 Task: Create a task  Integrate website with a new social media analytics platform , assign it to team member softage.5@softage.net in the project ArmorTech and update the status of the task to  At Risk , set the priority of the task to Medium
Action: Mouse moved to (480, 372)
Screenshot: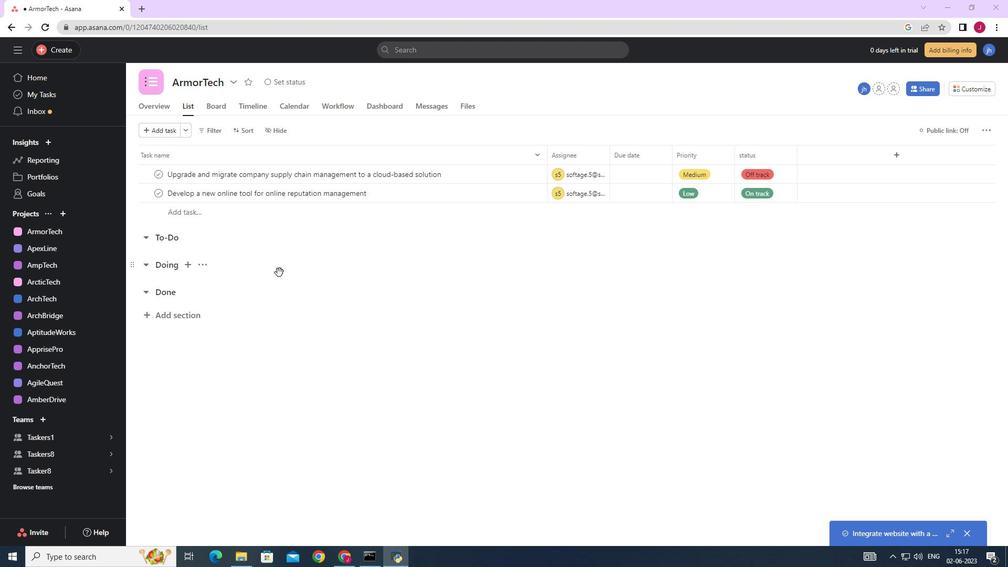 
Action: Mouse scrolled (480, 373) with delta (0, 0)
Screenshot: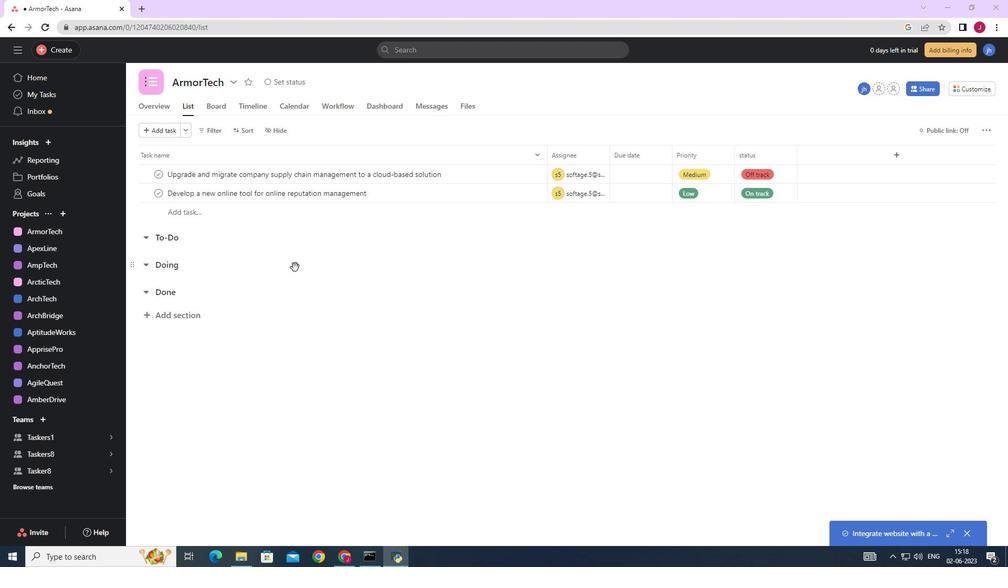 
Action: Mouse moved to (481, 372)
Screenshot: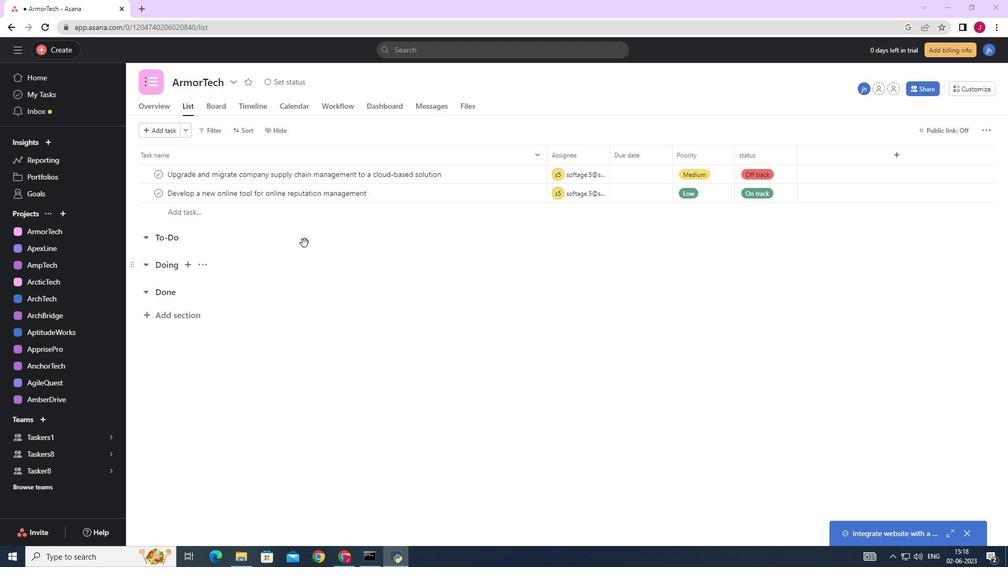 
Action: Mouse scrolled (481, 373) with delta (0, 0)
Screenshot: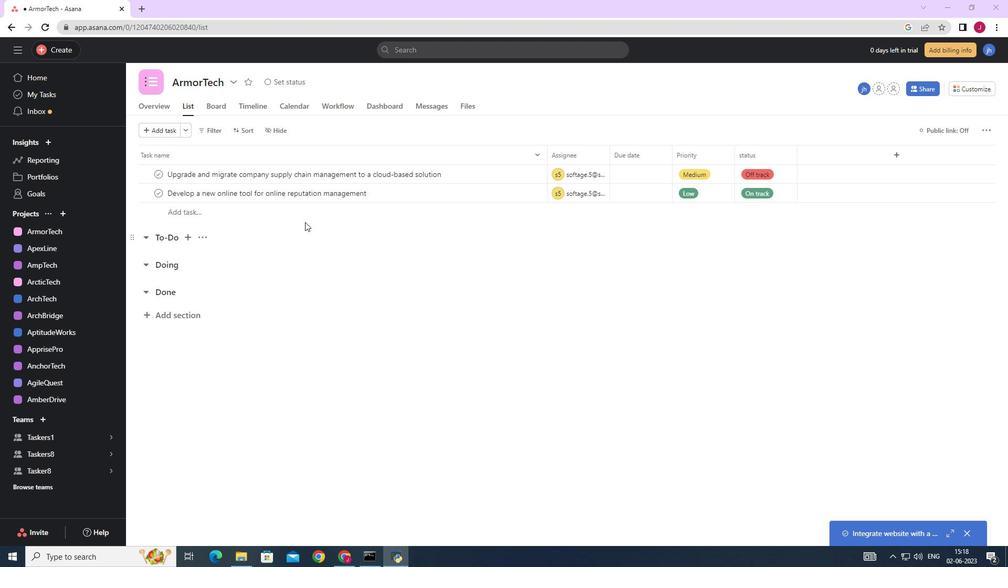 
Action: Mouse moved to (67, 52)
Screenshot: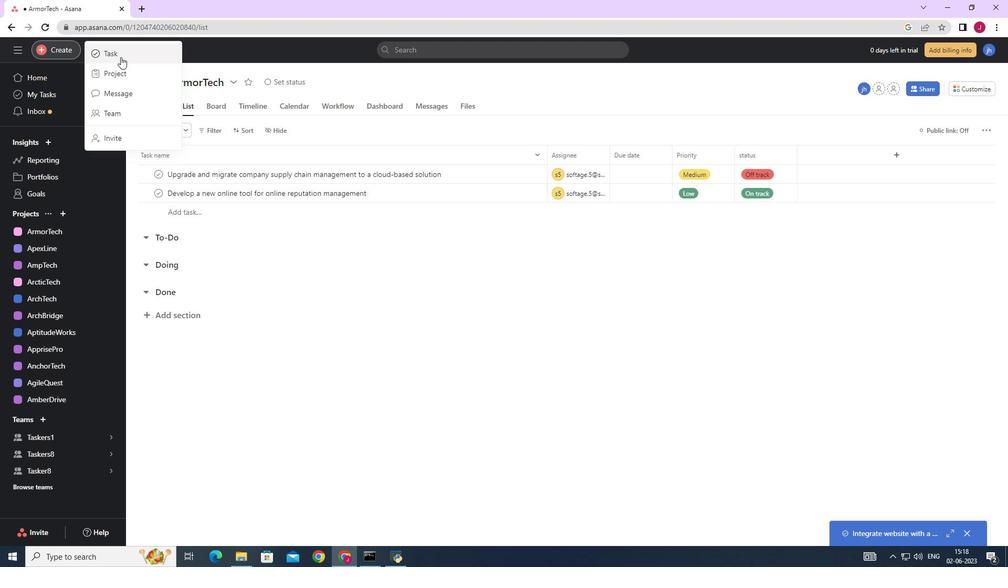 
Action: Mouse pressed left at (67, 52)
Screenshot: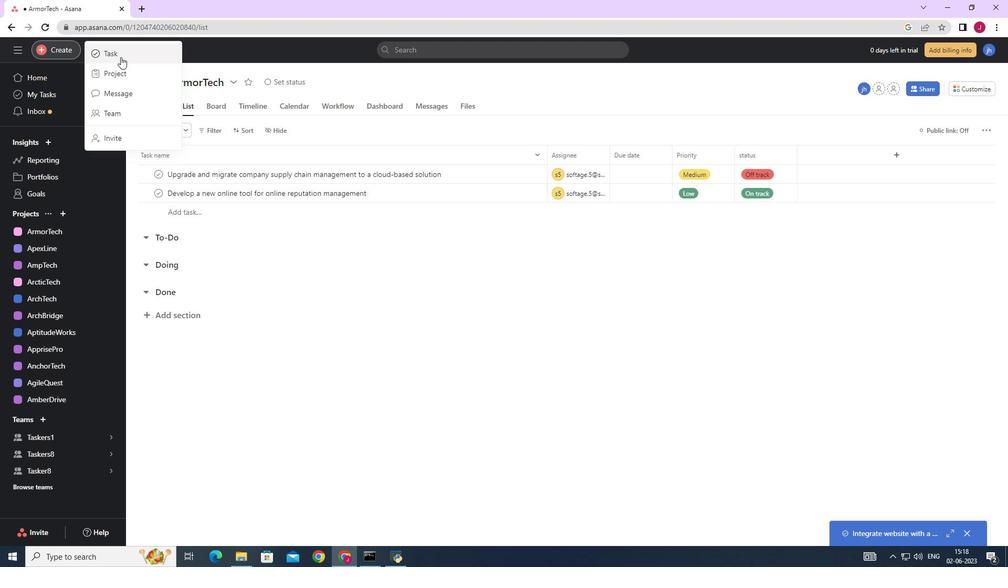 
Action: Mouse moved to (133, 50)
Screenshot: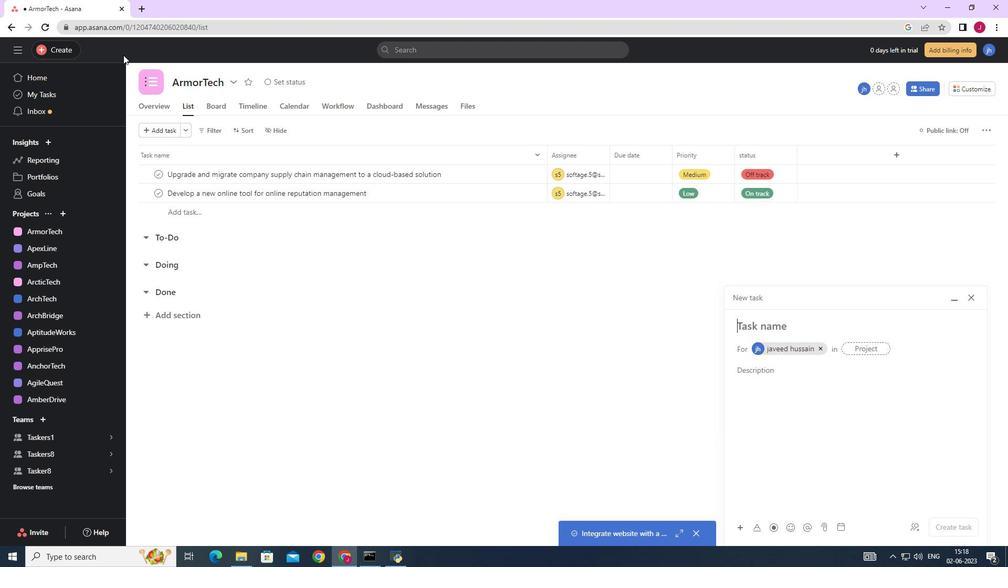 
Action: Mouse pressed left at (133, 50)
Screenshot: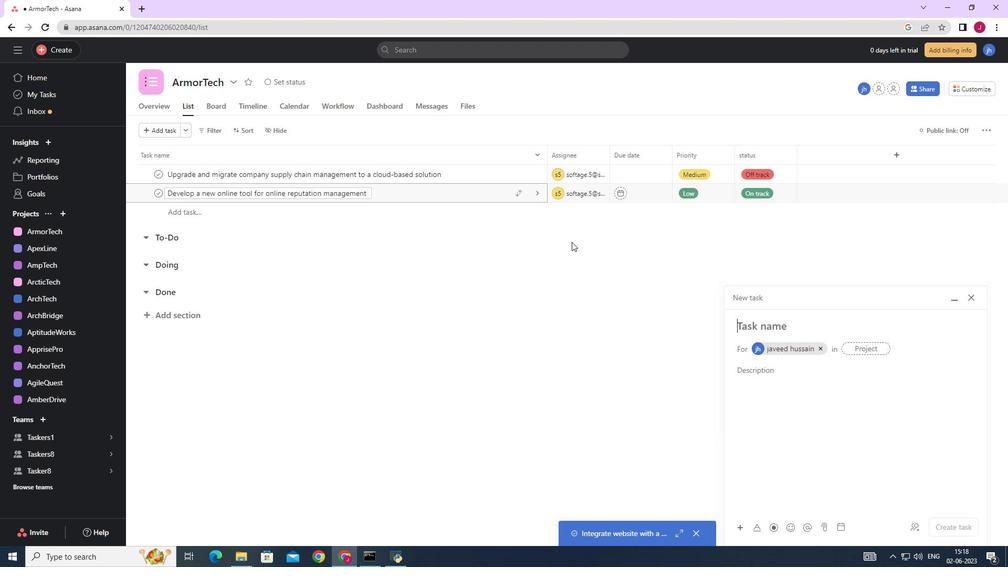 
Action: Mouse moved to (818, 348)
Screenshot: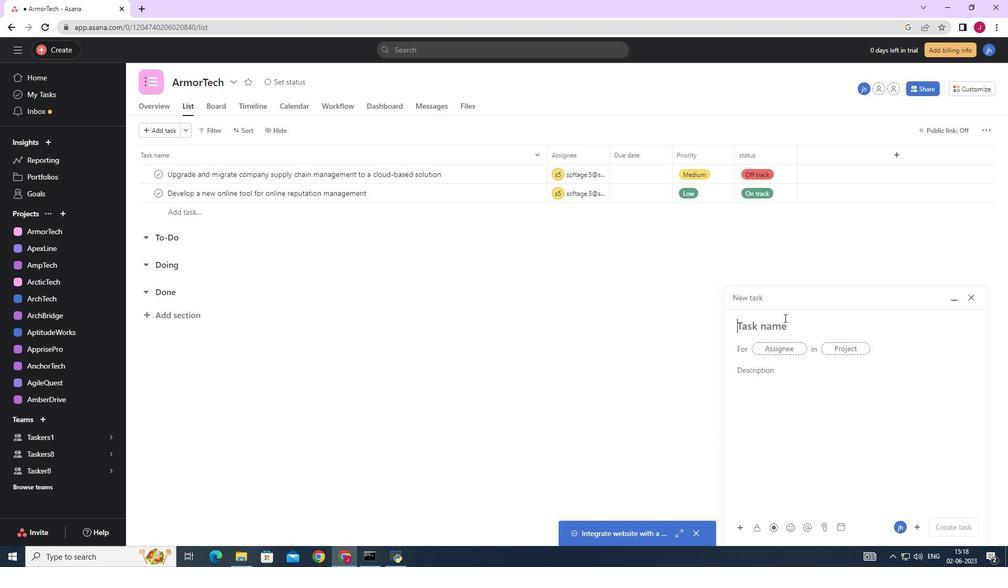 
Action: Mouse pressed left at (818, 348)
Screenshot: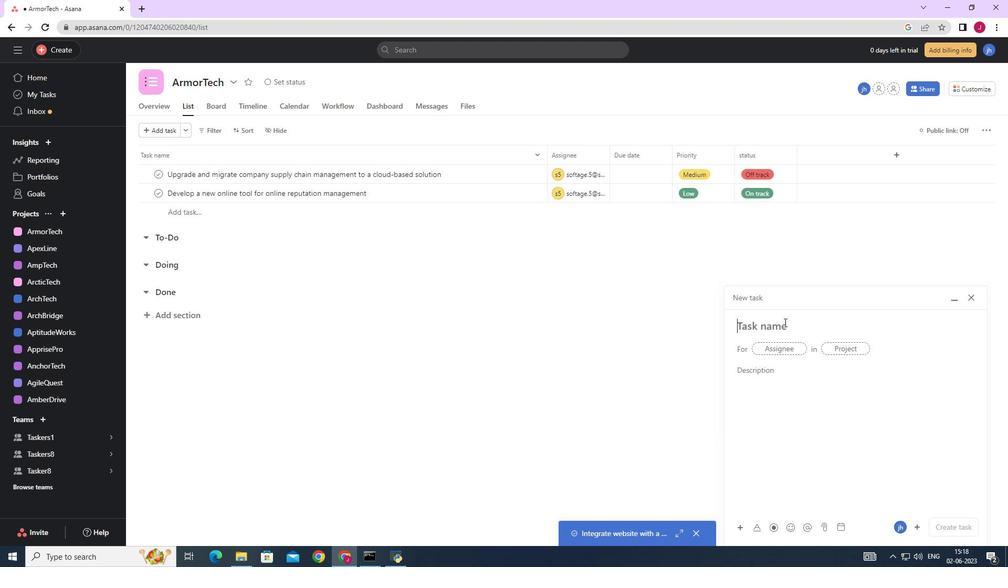 
Action: Mouse moved to (746, 327)
Screenshot: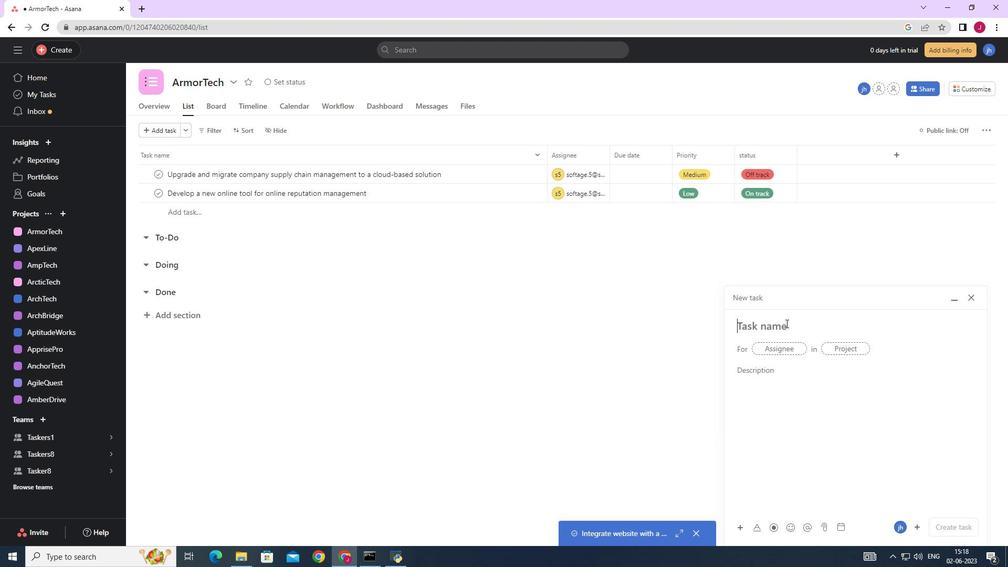 
Action: Mouse pressed left at (746, 327)
Screenshot: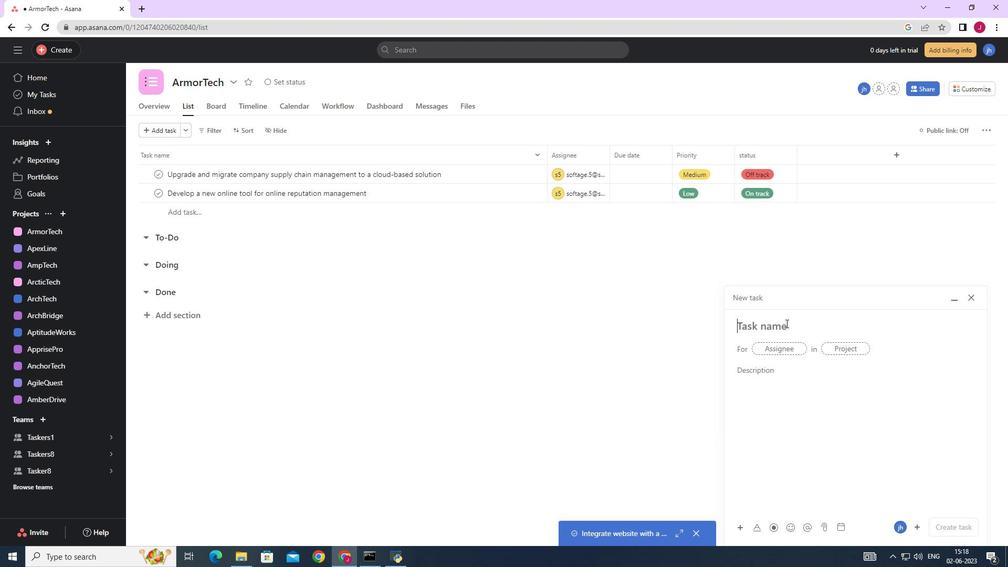 
Action: Mouse moved to (747, 327)
Screenshot: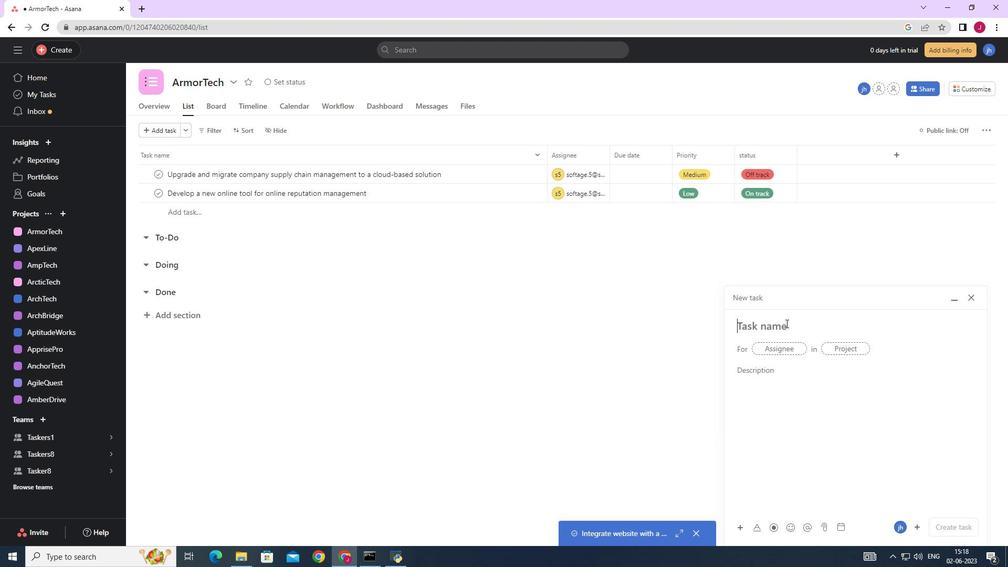 
Action: Key pressed <Key.caps_lock>I<Key.caps_lock>ntegrate<Key.space>website<Key.space>with<Key.space>a<Key.space>new<Key.space>social<Key.space>media<Key.space>analytics<Key.space>platform
Screenshot: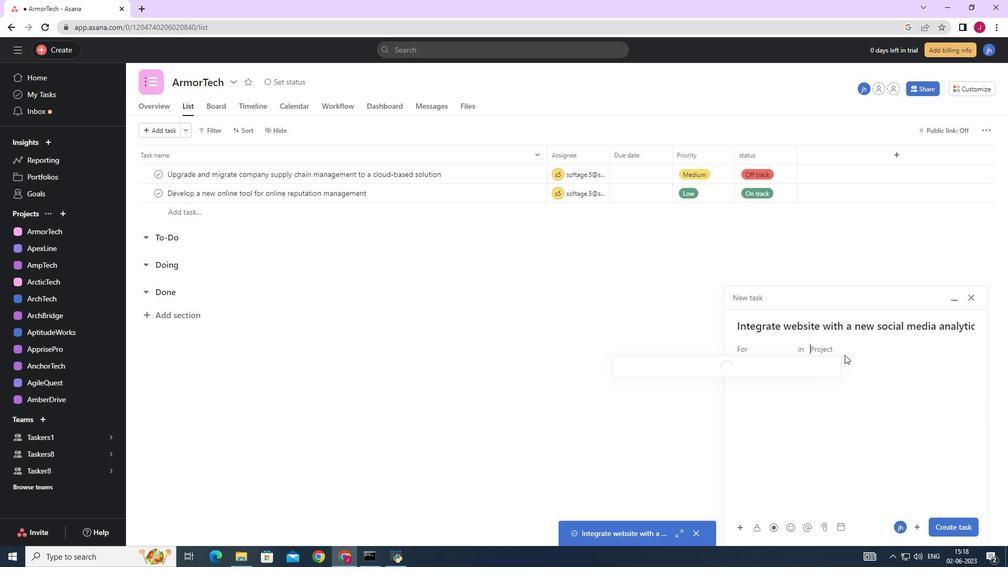 
Action: Mouse moved to (791, 345)
Screenshot: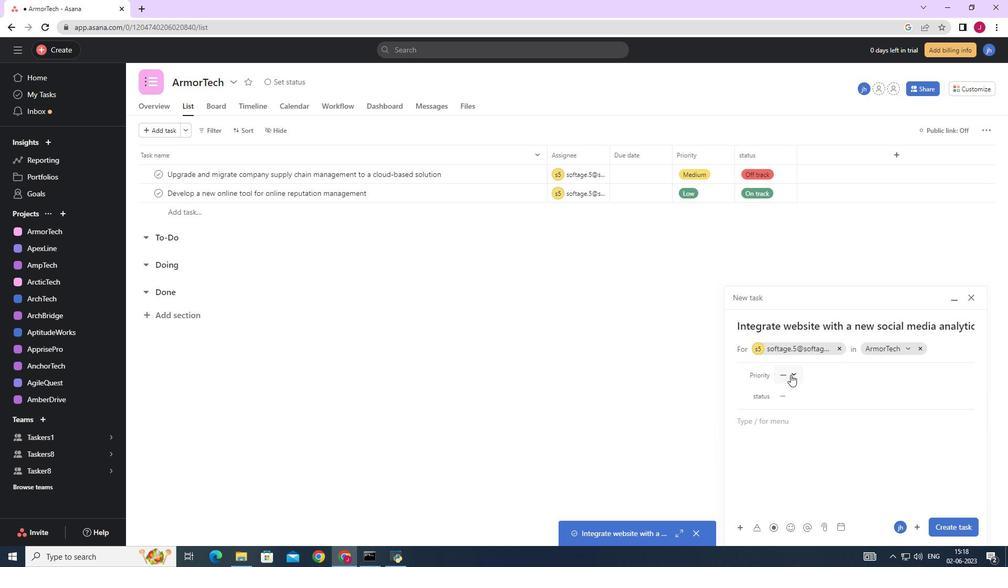 
Action: Mouse pressed left at (791, 345)
Screenshot: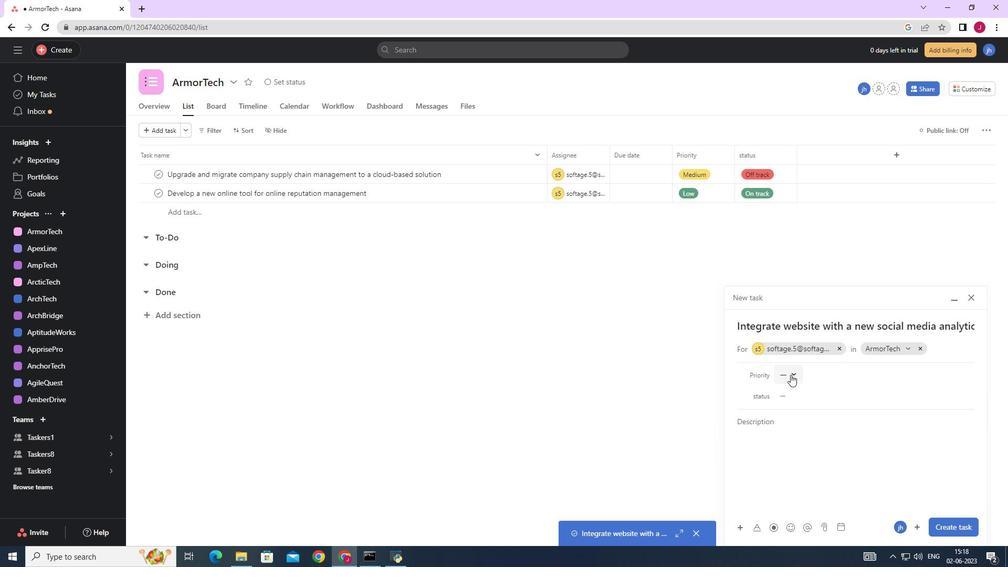 
Action: Mouse moved to (775, 351)
Screenshot: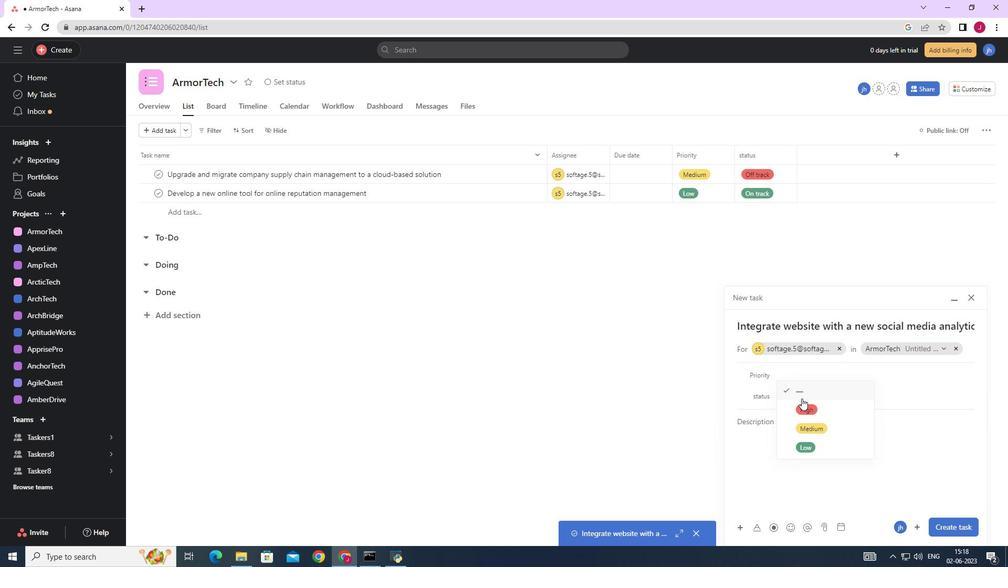 
Action: Mouse pressed left at (775, 351)
Screenshot: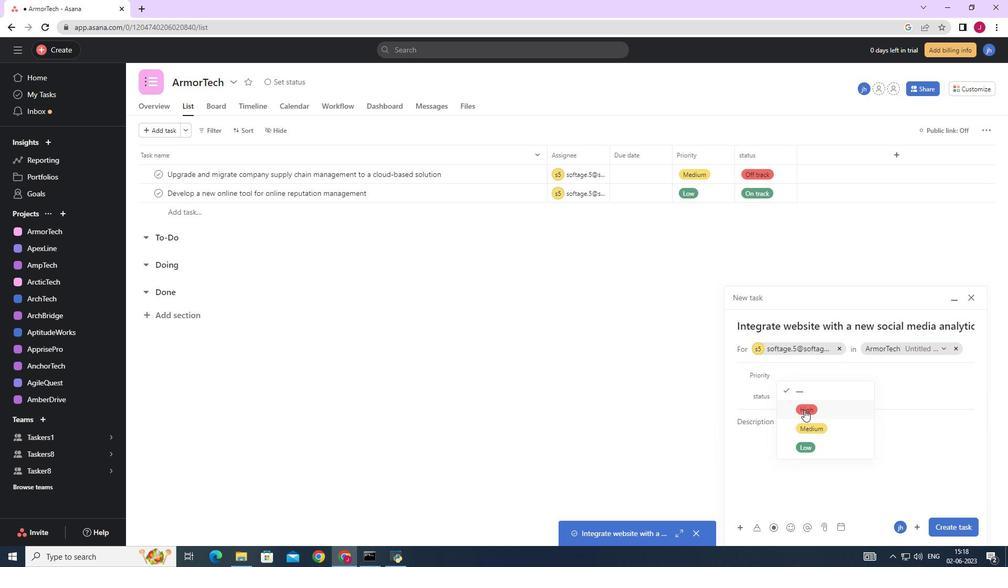 
Action: Key pressed softage.
Screenshot: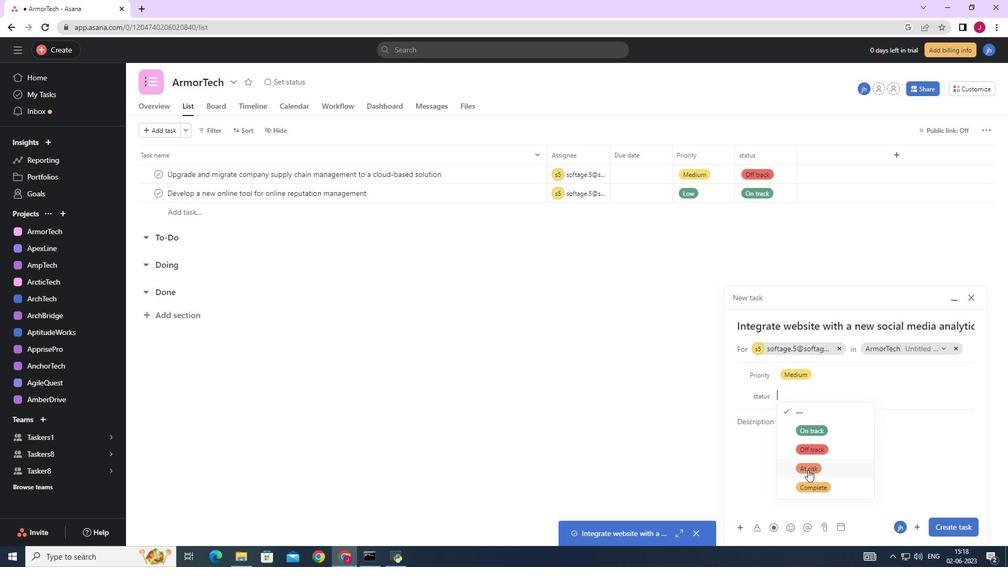 
Action: Mouse moved to (773, 351)
Screenshot: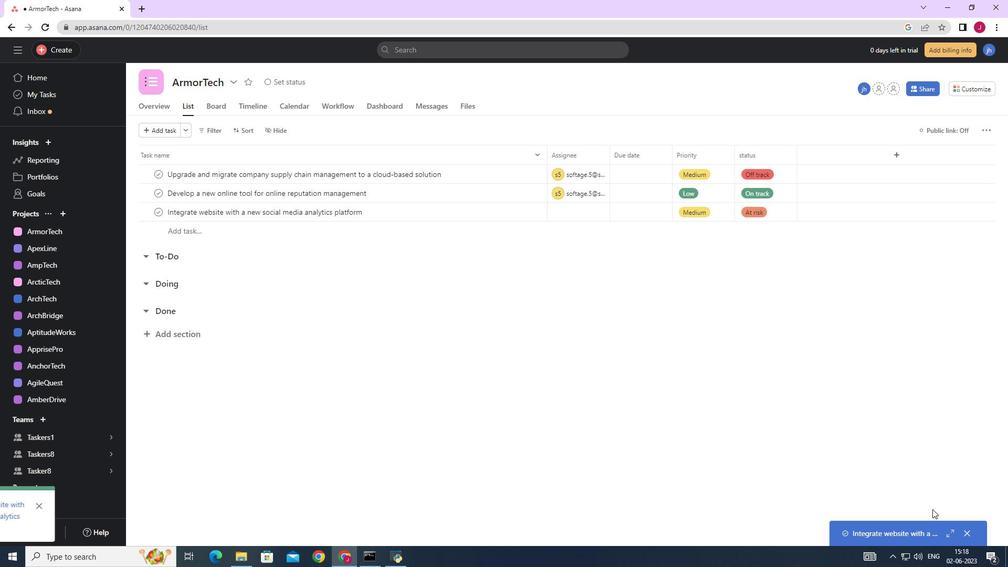 
Action: Key pressed <Key.f5>
Screenshot: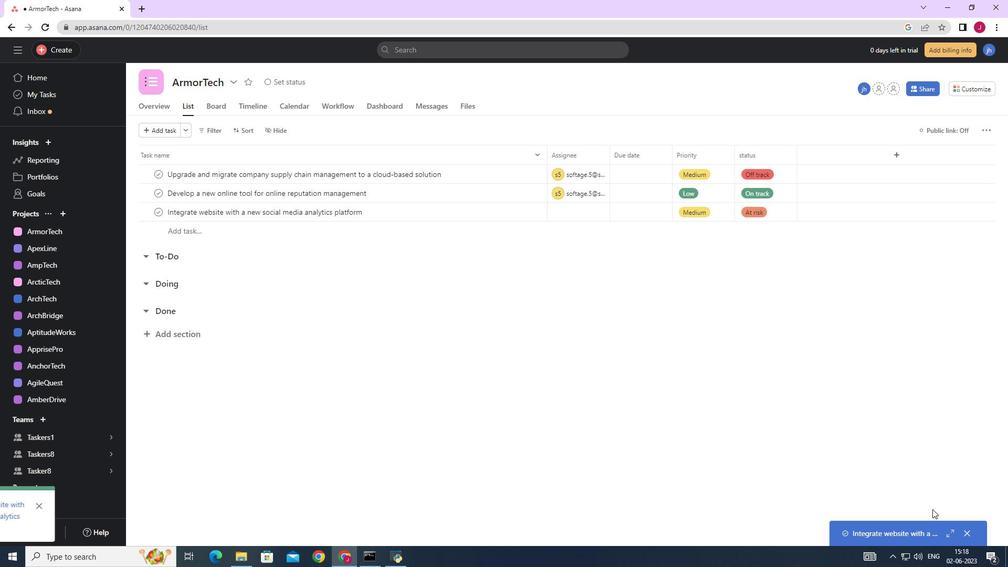 
Action: Mouse moved to (833, 409)
Screenshot: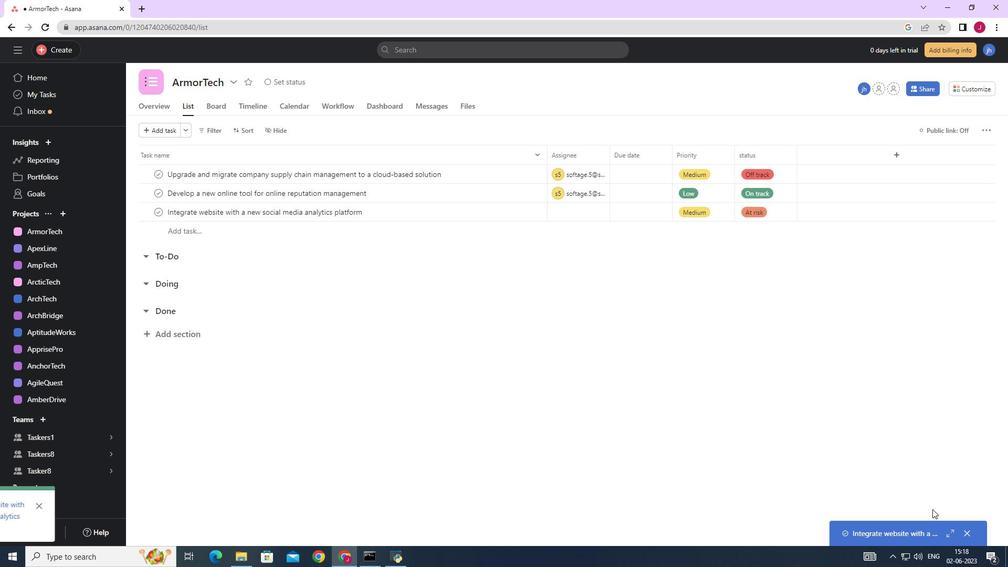 
Action: Mouse pressed left at (833, 409)
Screenshot: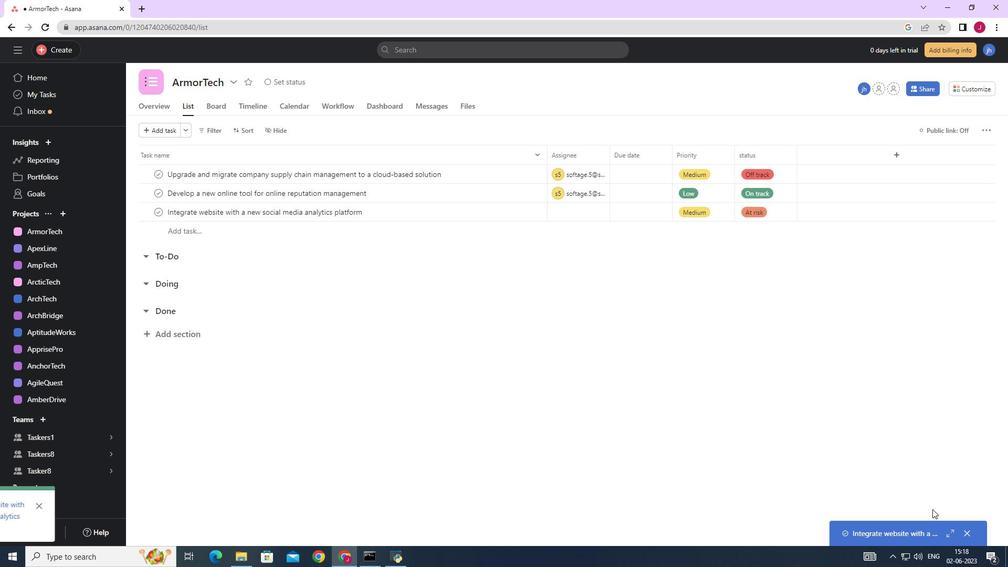 
Action: Mouse moved to (64, 49)
Screenshot: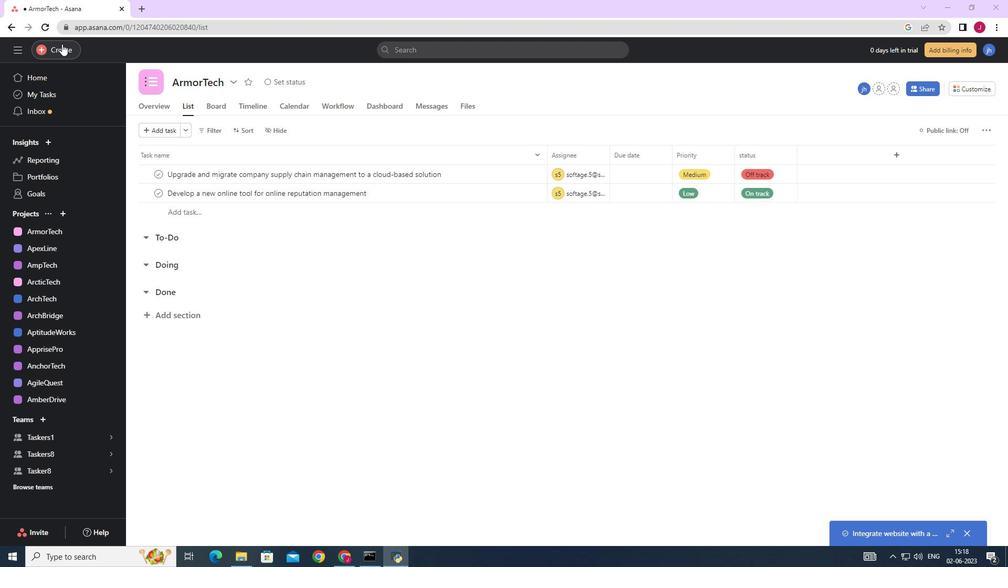 
Action: Mouse pressed left at (64, 49)
Screenshot: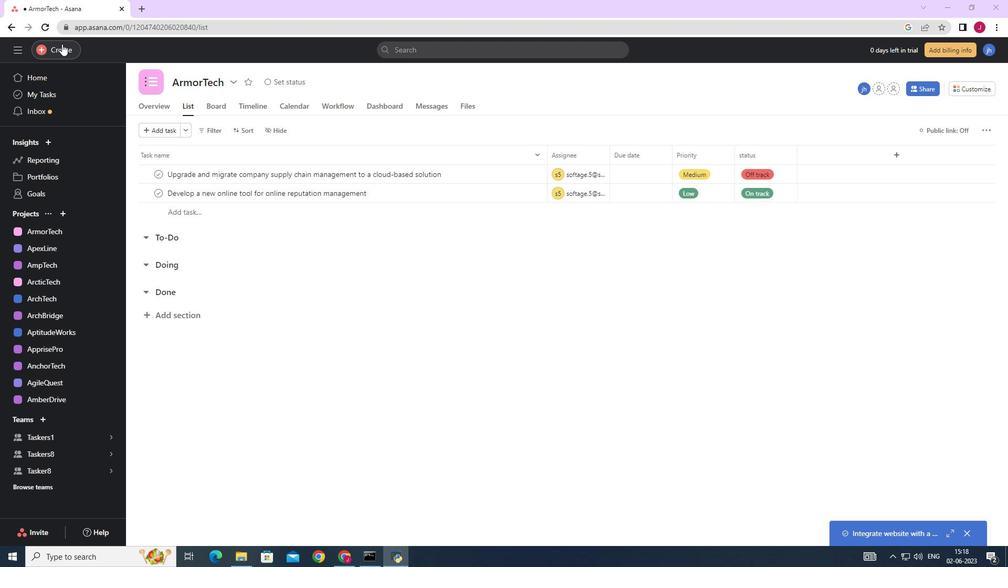 
Action: Mouse moved to (121, 55)
Screenshot: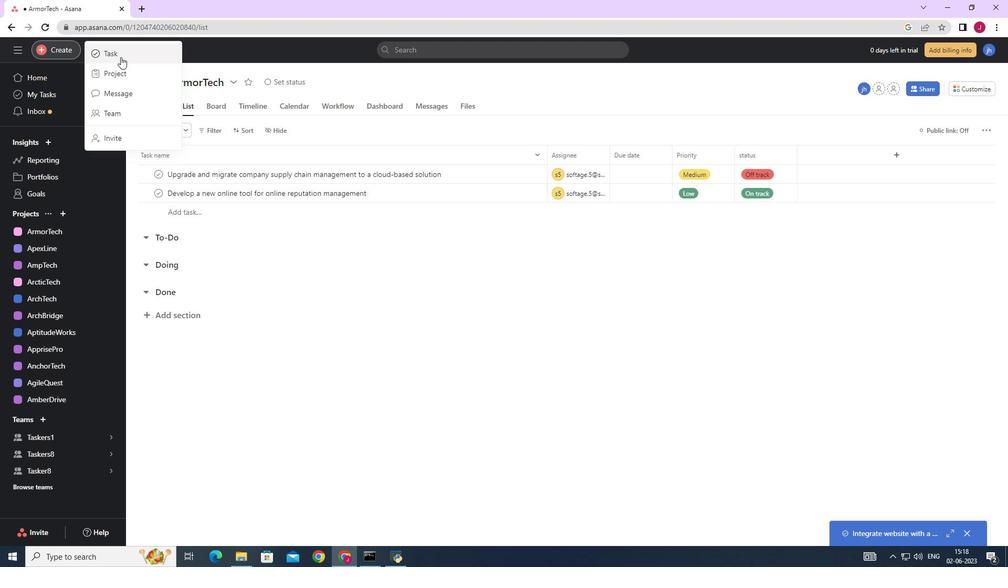 
Action: Mouse pressed left at (121, 55)
Screenshot: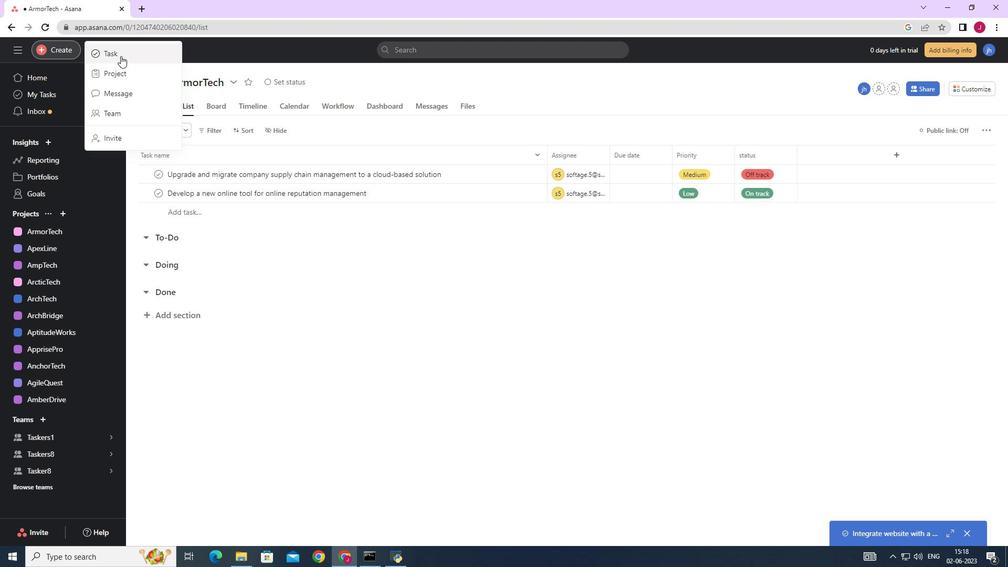 
Action: Mouse moved to (820, 349)
Screenshot: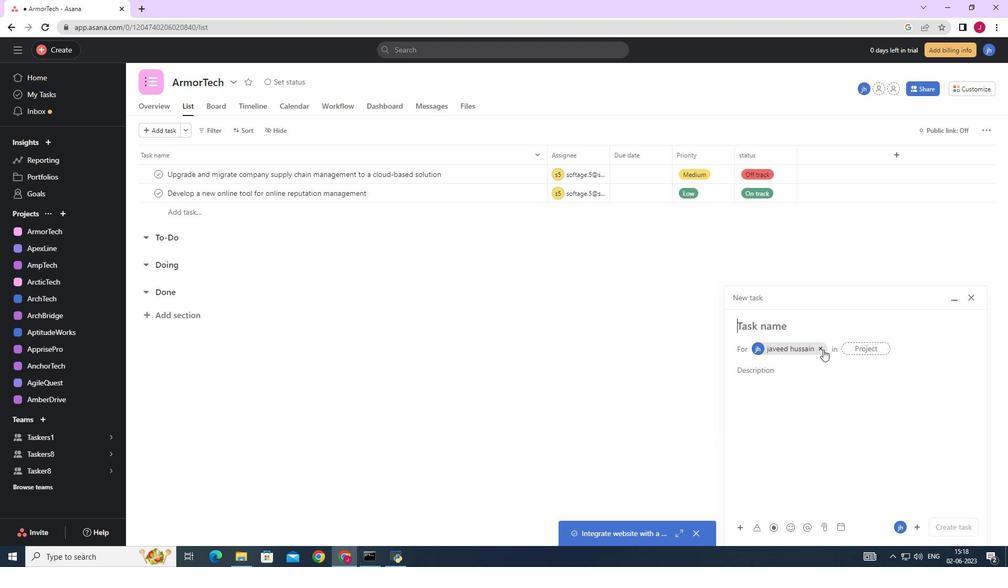 
Action: Mouse pressed left at (820, 349)
Screenshot: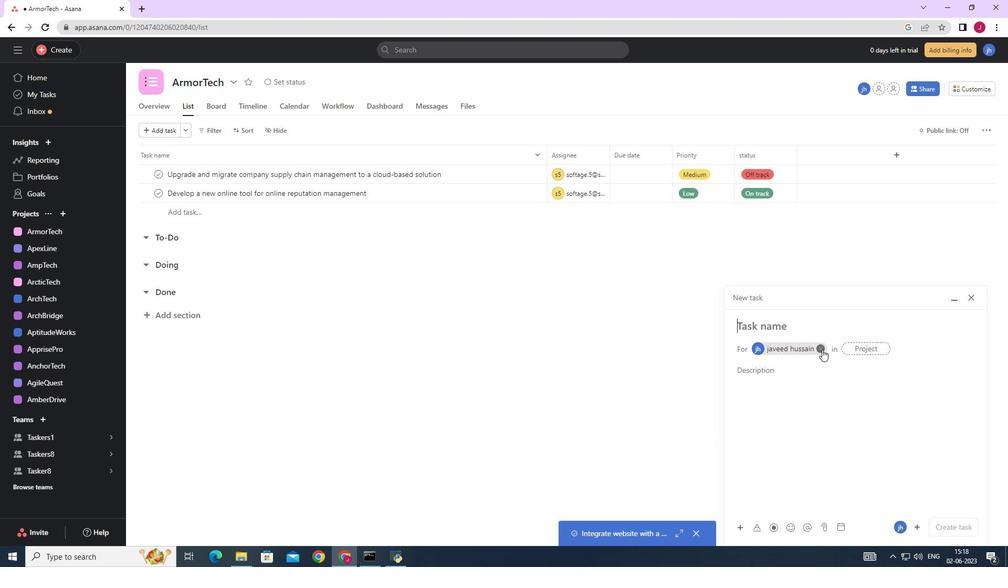 
Action: Mouse moved to (784, 322)
Screenshot: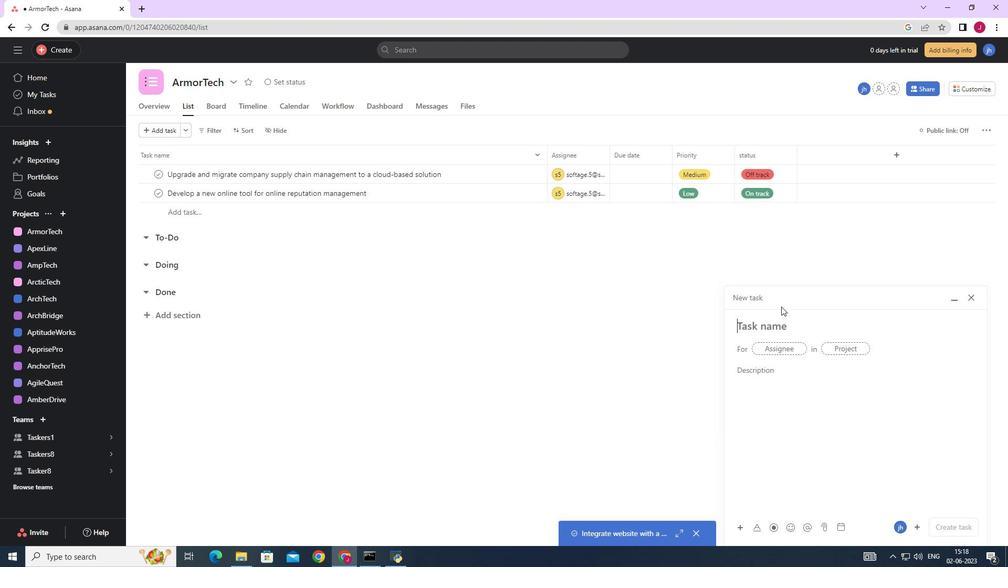 
Action: Mouse pressed left at (784, 322)
Screenshot: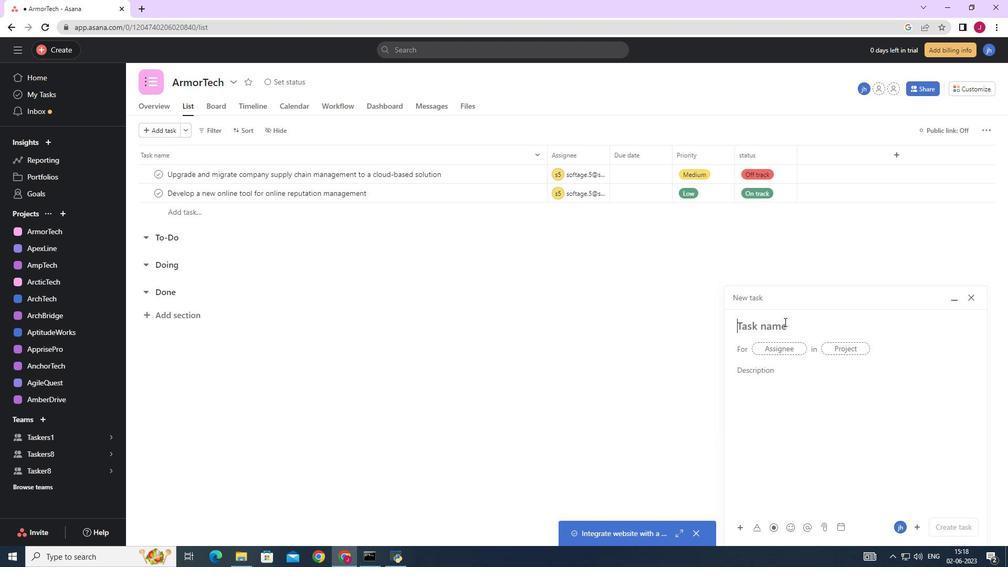 
Action: Mouse moved to (786, 323)
Screenshot: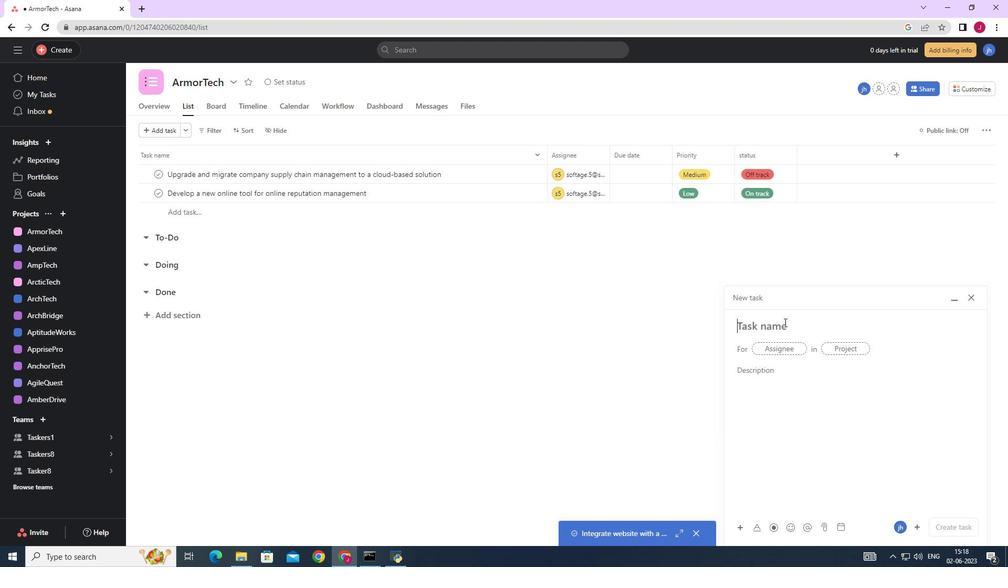 
Action: Key pressed <Key.caps_lock>I<Key.caps_lock>ntegrate<Key.space>website<Key.space>with<Key.space>a<Key.space>new<Key.space>social<Key.space>media<Key.space>analytics<Key.space>platform
Screenshot: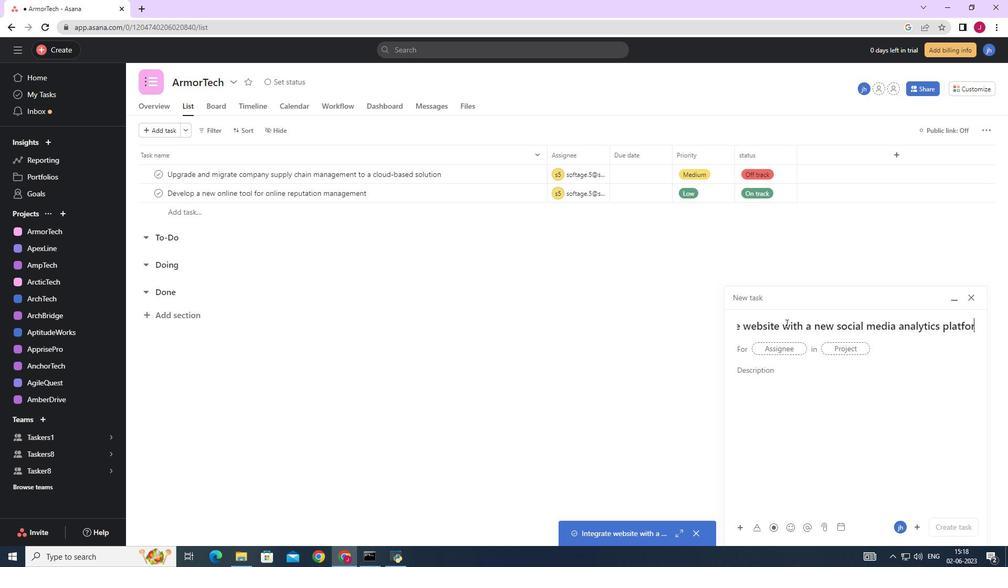 
Action: Mouse moved to (783, 349)
Screenshot: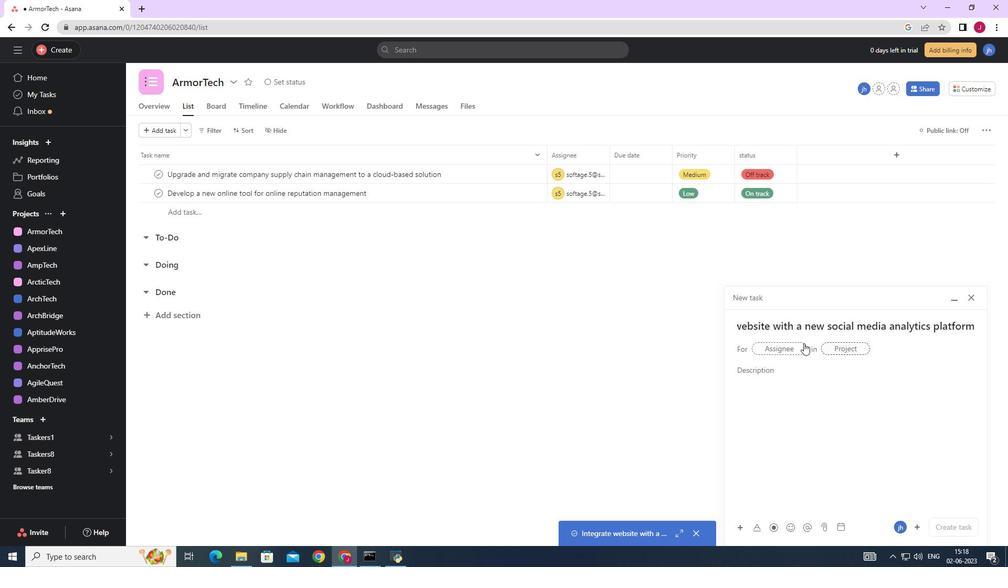 
Action: Mouse pressed left at (783, 349)
Screenshot: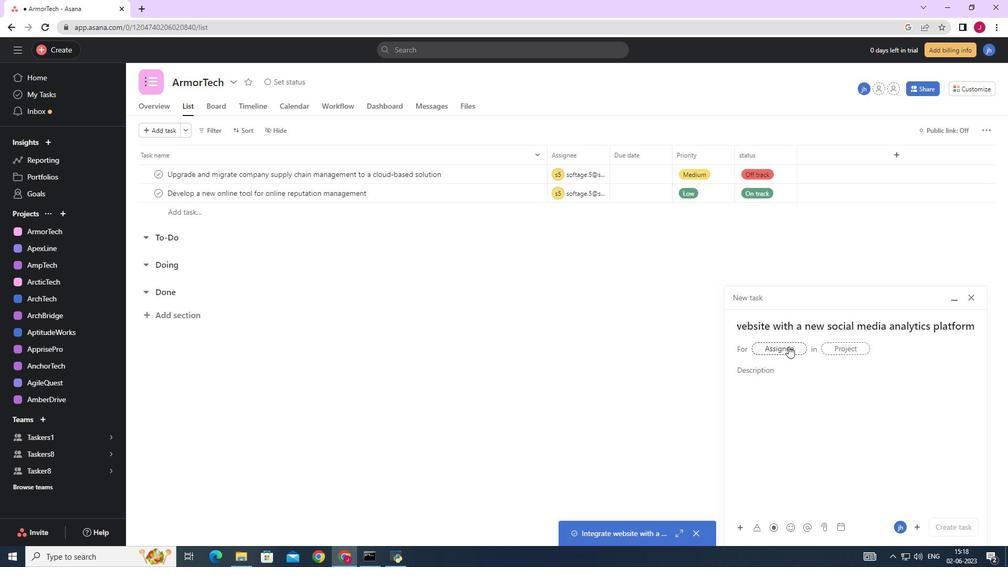 
Action: Mouse moved to (783, 349)
Screenshot: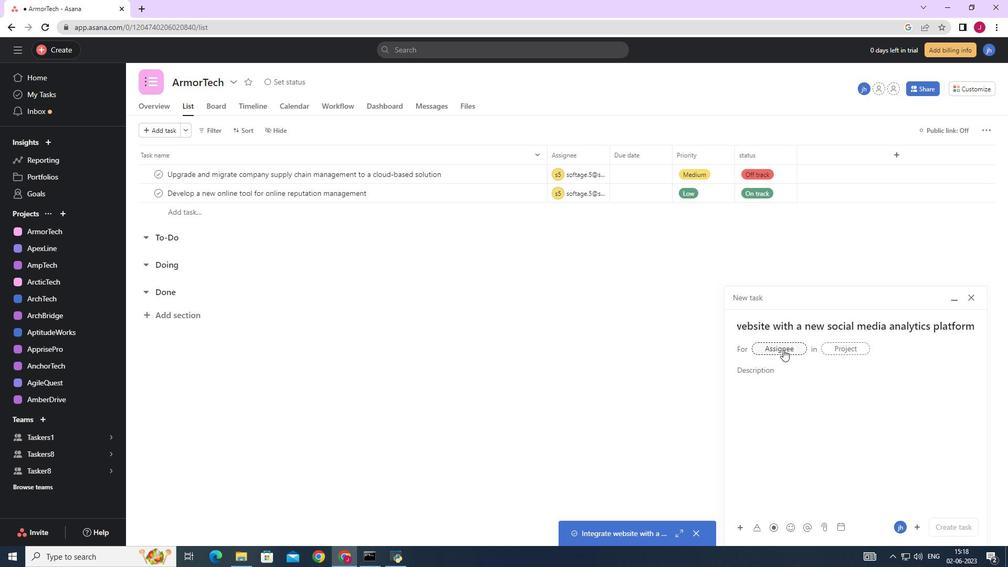 
Action: Key pressed softage.5
Screenshot: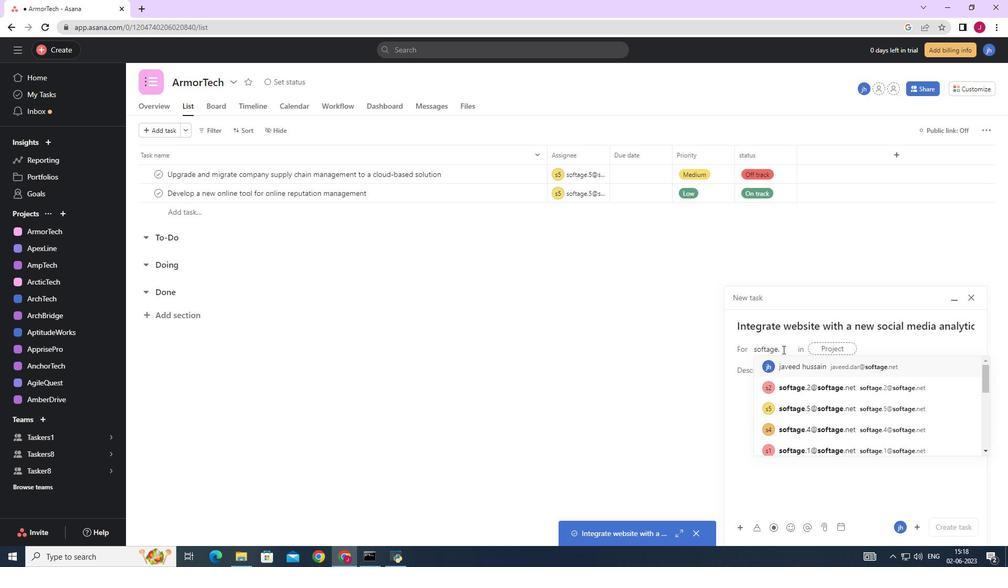
Action: Mouse moved to (796, 364)
Screenshot: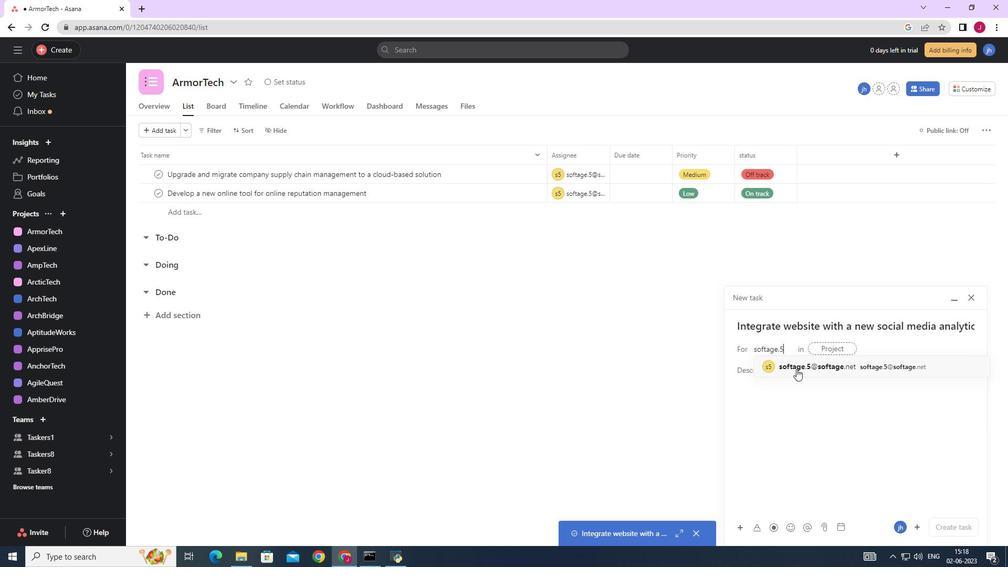 
Action: Mouse pressed left at (796, 364)
Screenshot: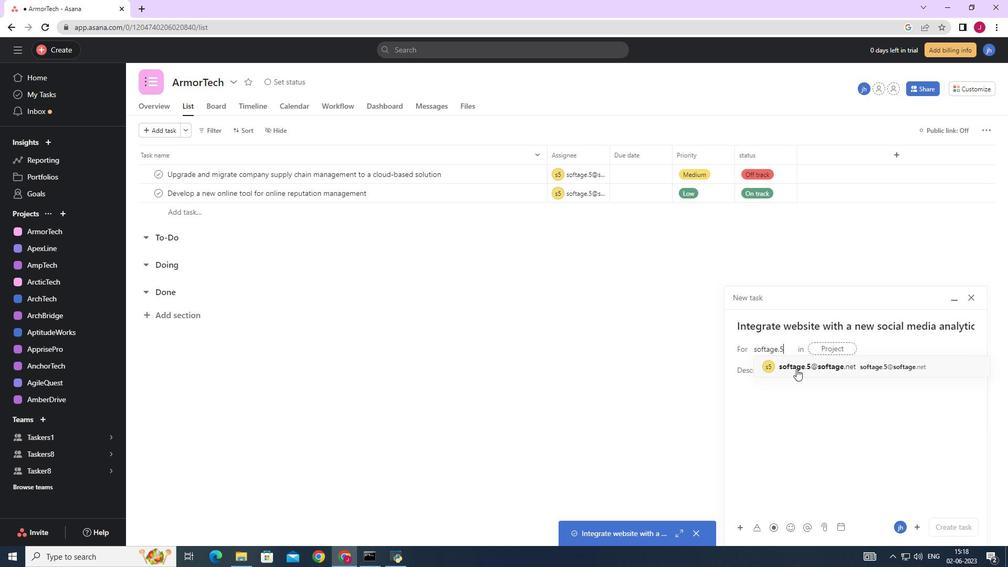
Action: Mouse moved to (663, 367)
Screenshot: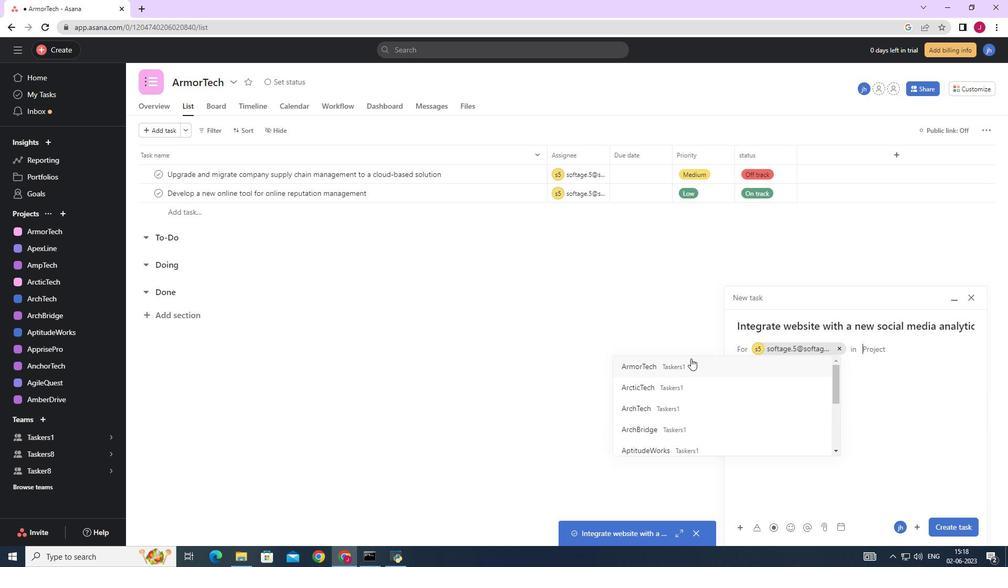 
Action: Mouse pressed left at (663, 367)
Screenshot: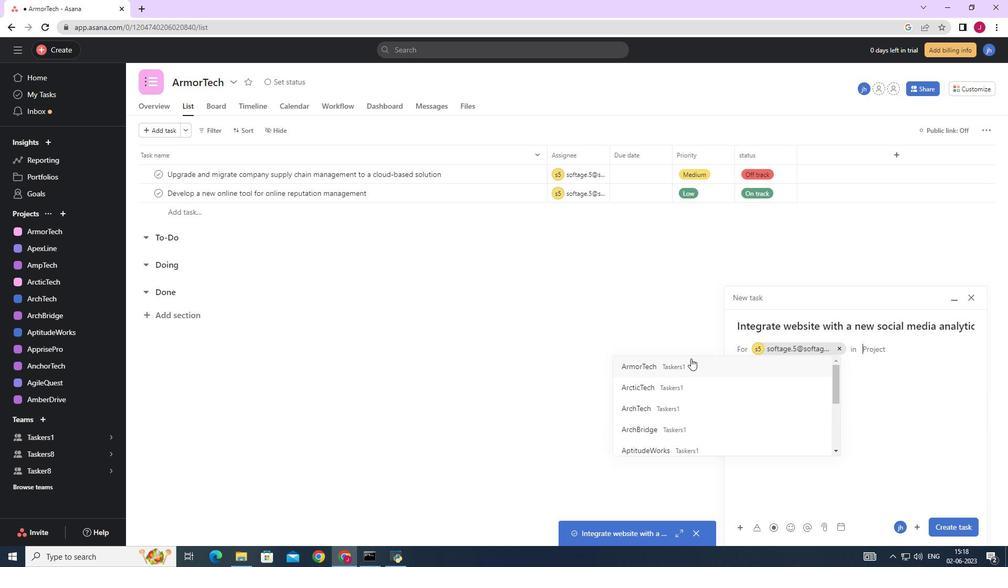 
Action: Mouse moved to (790, 375)
Screenshot: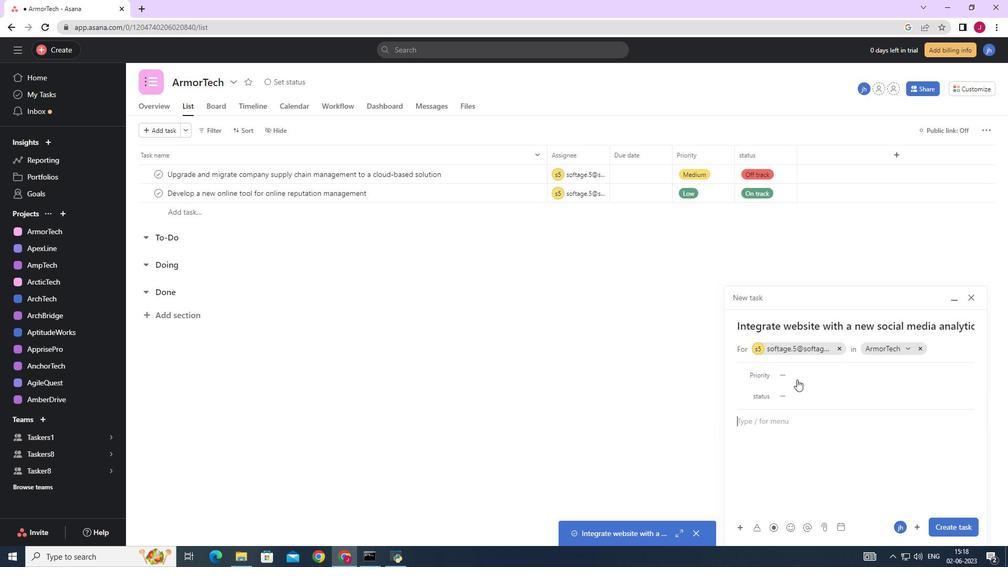 
Action: Mouse pressed left at (790, 375)
Screenshot: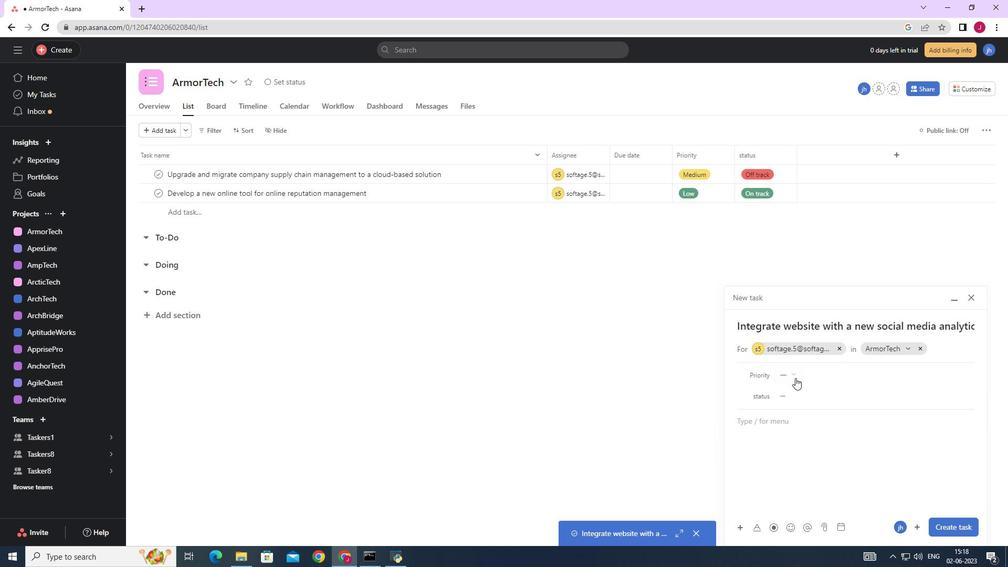 
Action: Mouse moved to (806, 426)
Screenshot: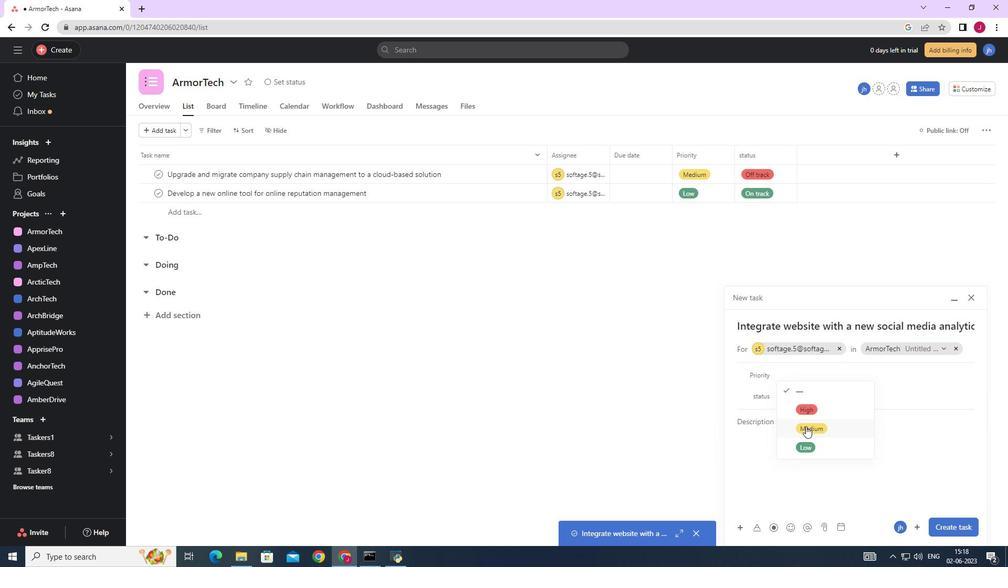 
Action: Mouse pressed left at (806, 426)
Screenshot: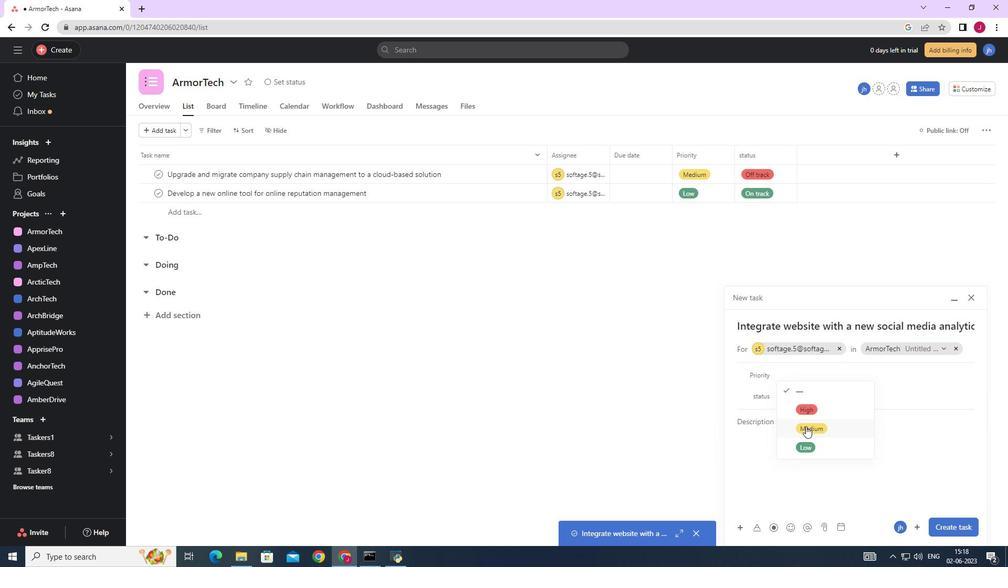
Action: Mouse moved to (790, 391)
Screenshot: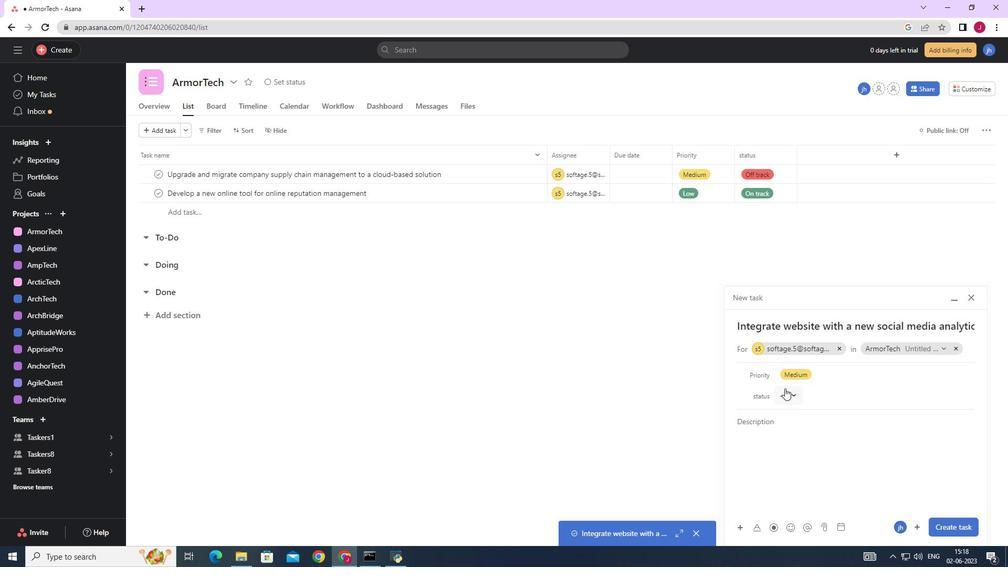 
Action: Mouse pressed left at (790, 391)
Screenshot: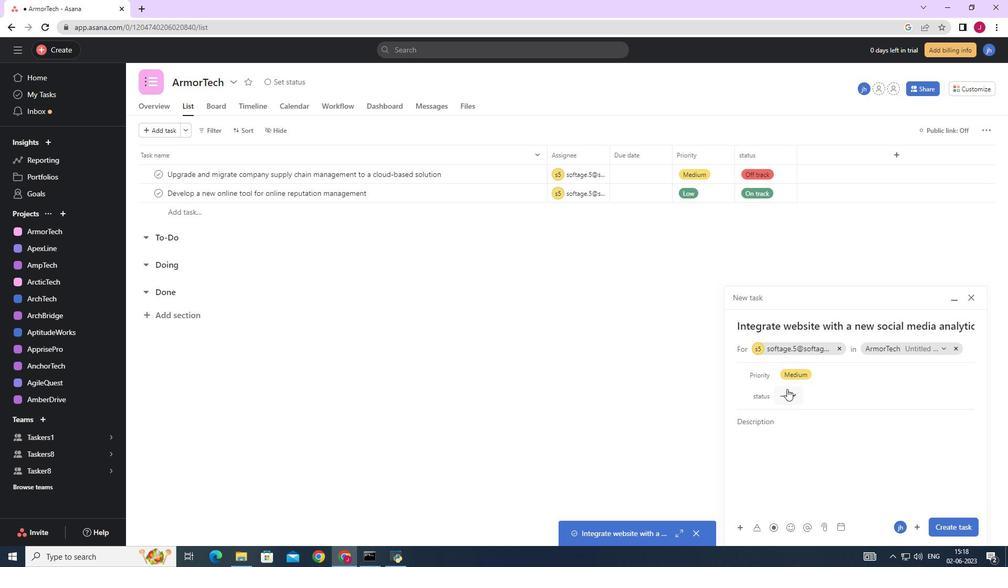 
Action: Mouse moved to (802, 464)
Screenshot: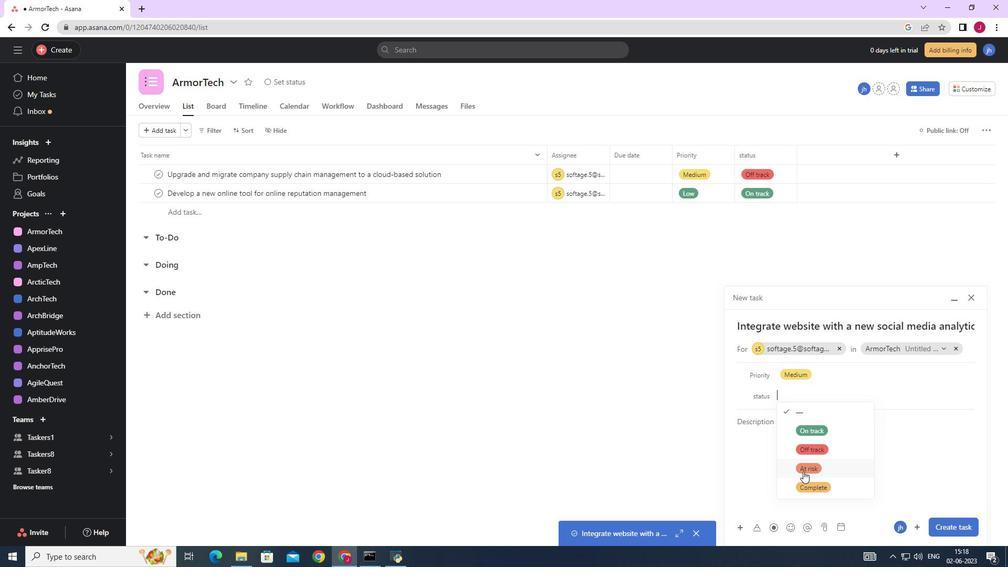 
Action: Mouse pressed left at (802, 464)
Screenshot: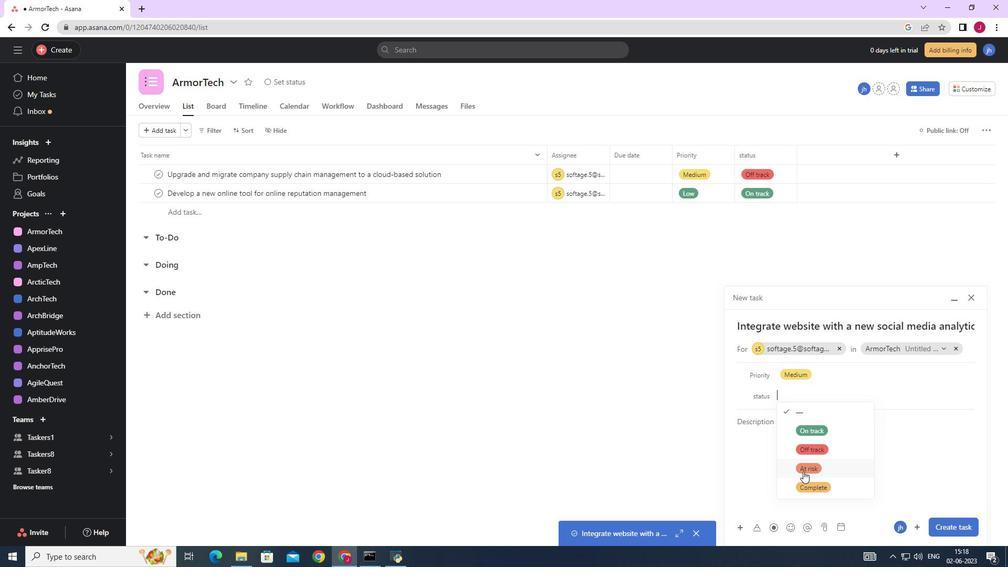 
Action: Mouse moved to (949, 528)
Screenshot: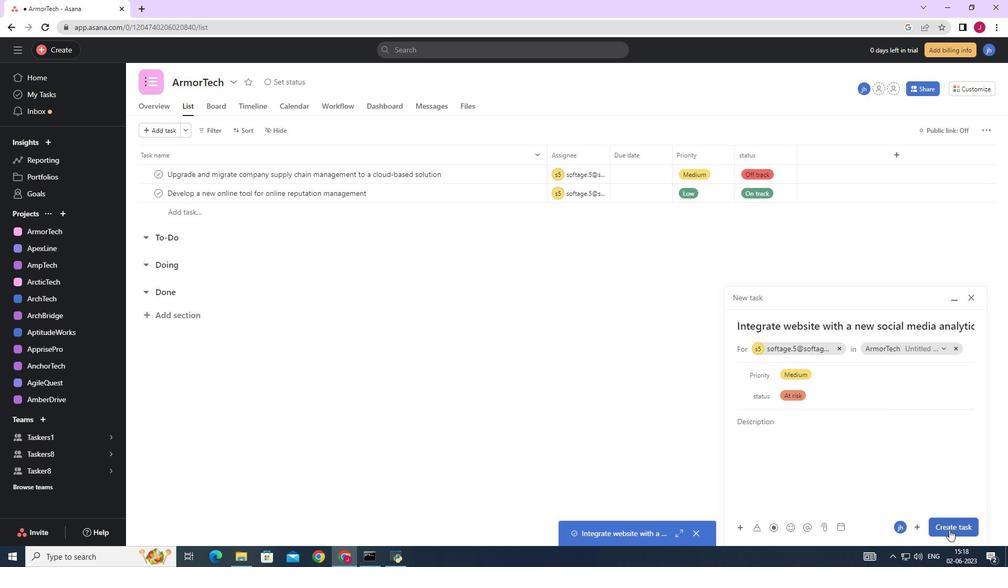 
Action: Mouse pressed left at (949, 528)
Screenshot: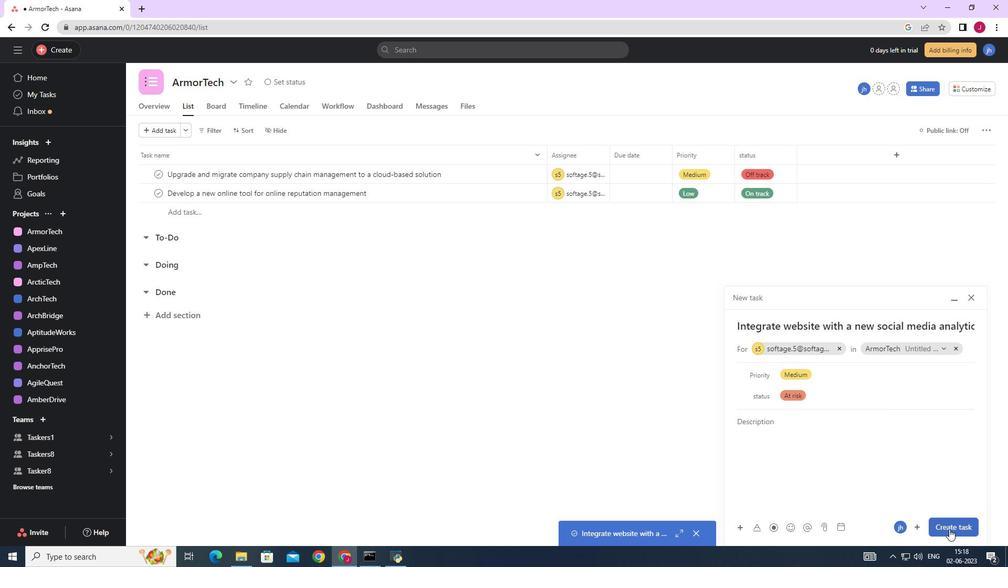 
Action: Mouse moved to (934, 511)
Screenshot: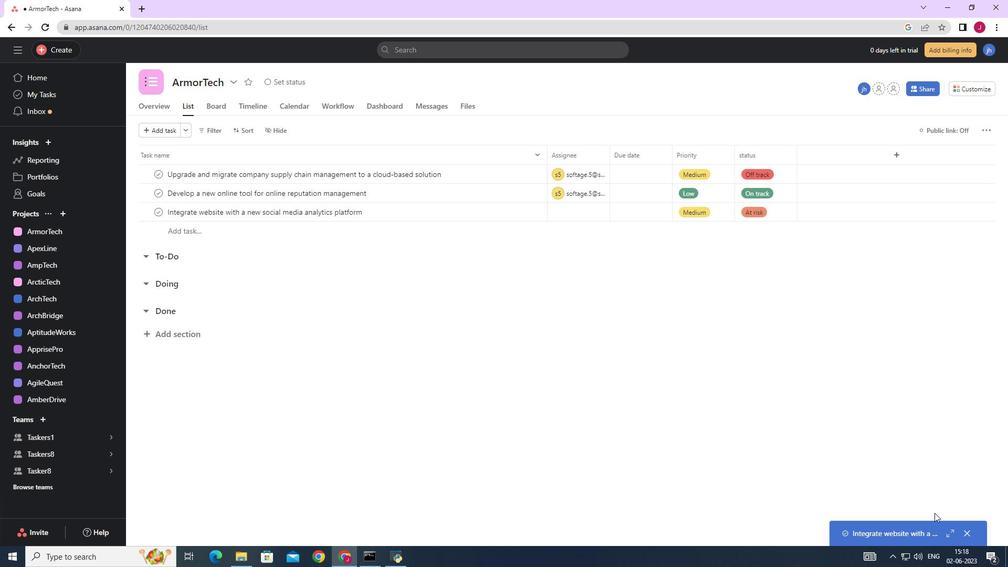 
